 Task: Access a repository's "Insights" to review code contributions and statistics.
Action: Mouse moved to (990, 55)
Screenshot: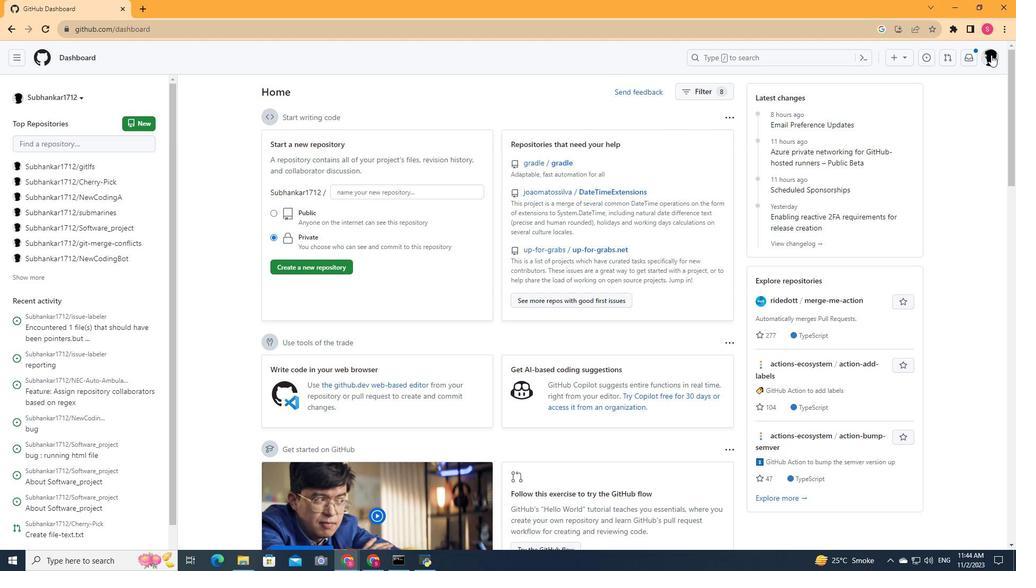 
Action: Mouse pressed left at (990, 55)
Screenshot: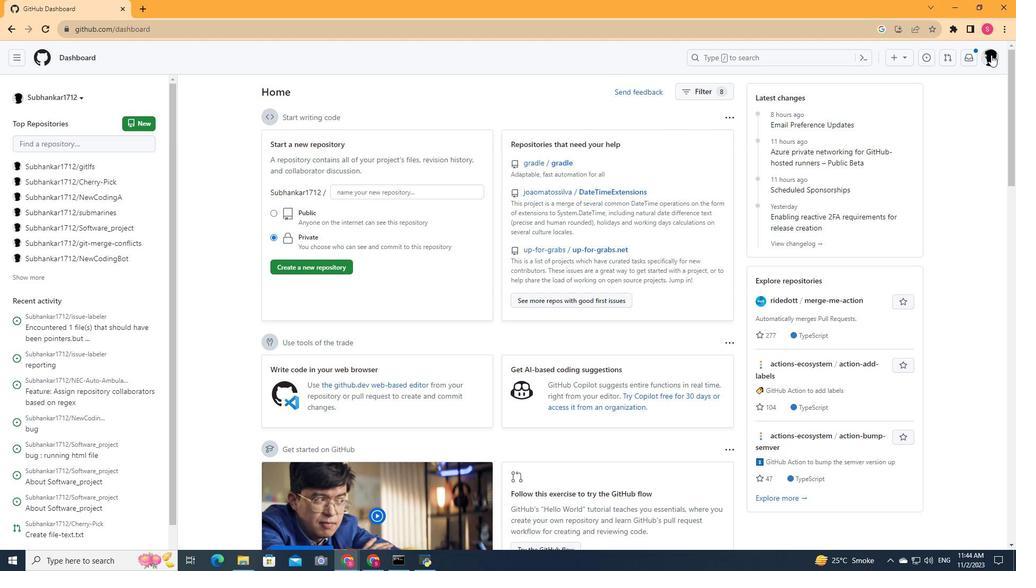 
Action: Mouse moved to (905, 132)
Screenshot: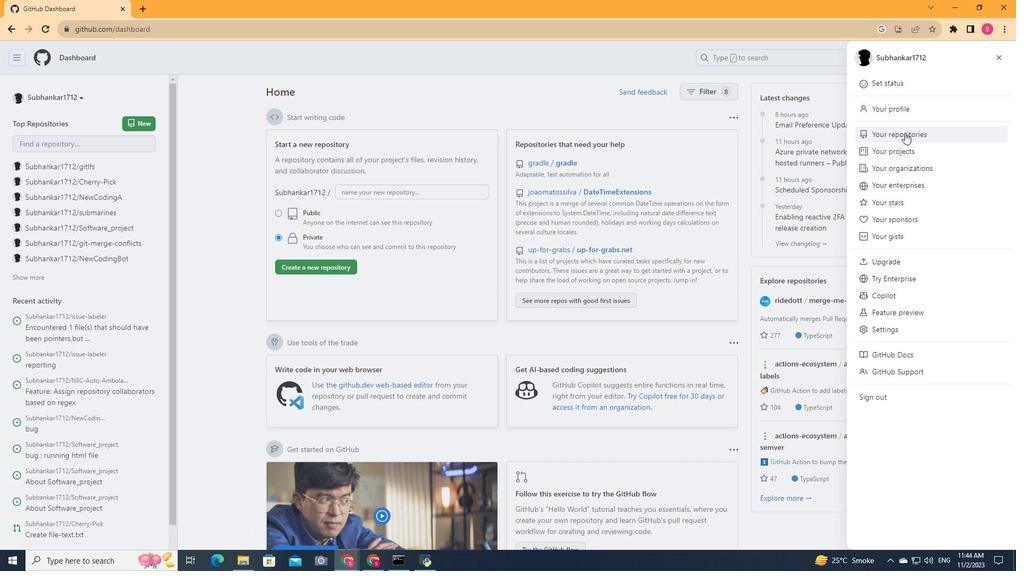 
Action: Mouse pressed left at (905, 132)
Screenshot: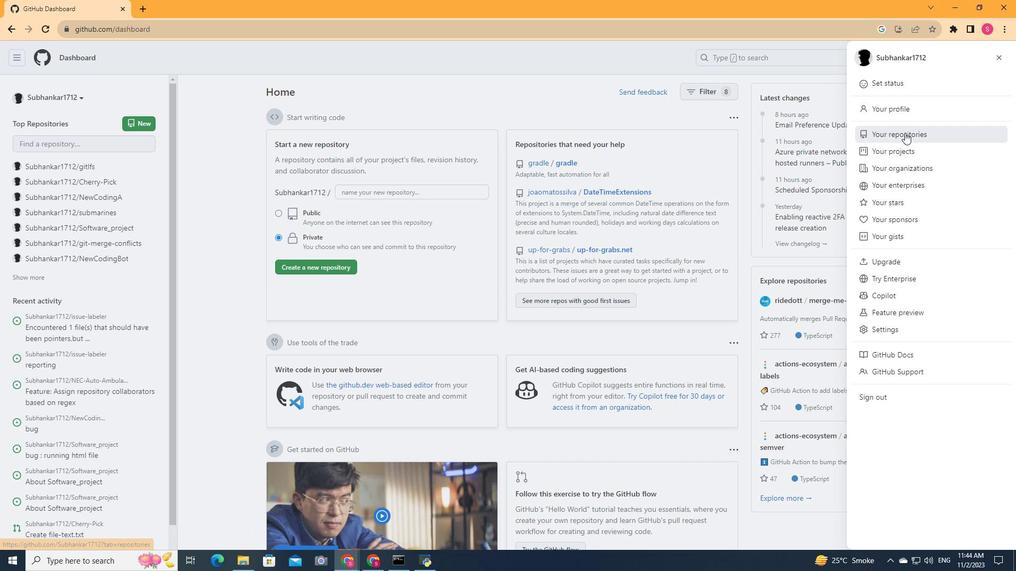 
Action: Mouse moved to (405, 225)
Screenshot: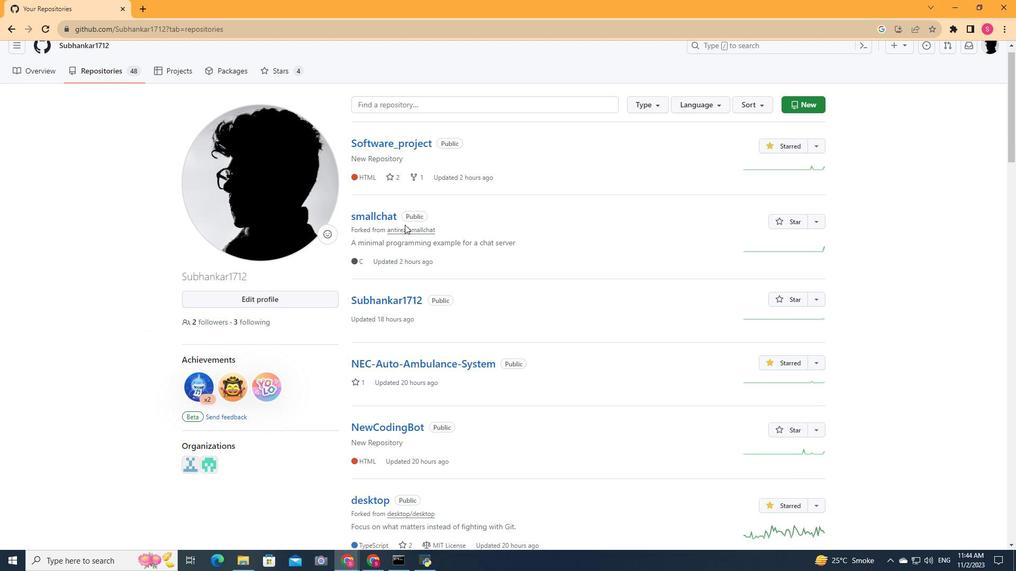 
Action: Mouse scrolled (405, 224) with delta (0, 0)
Screenshot: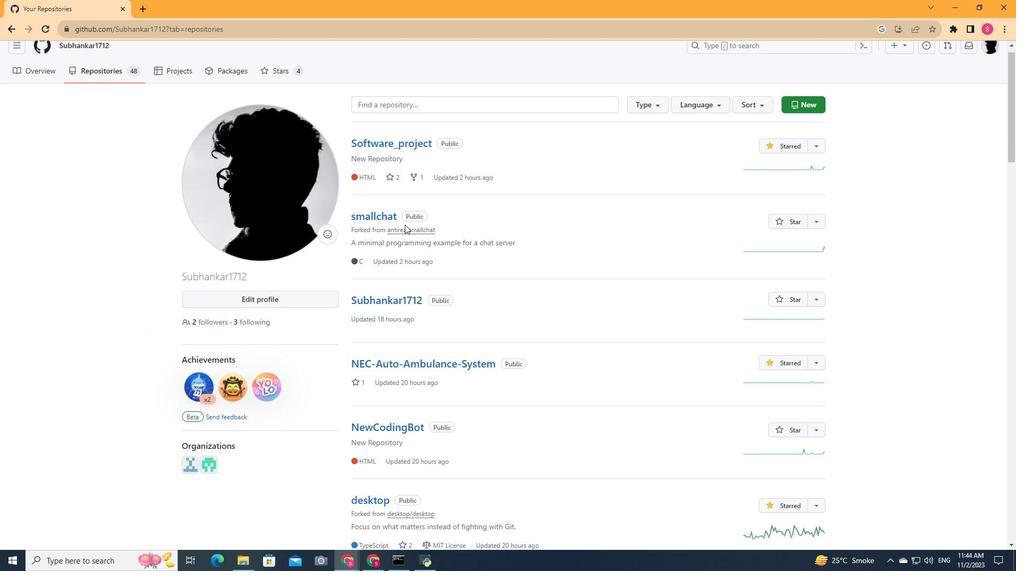 
Action: Mouse scrolled (405, 224) with delta (0, 0)
Screenshot: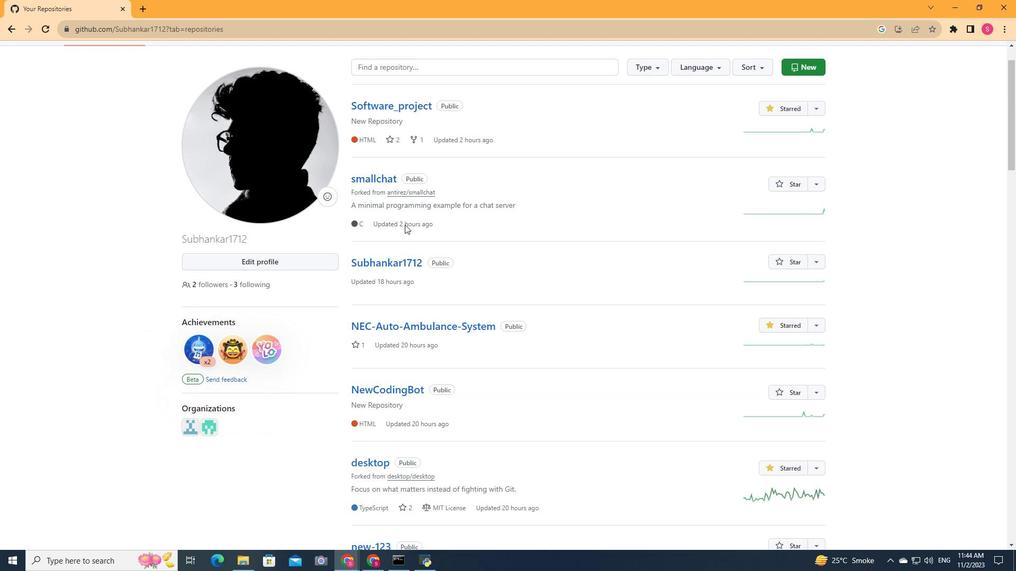 
Action: Mouse scrolled (405, 224) with delta (0, 0)
Screenshot: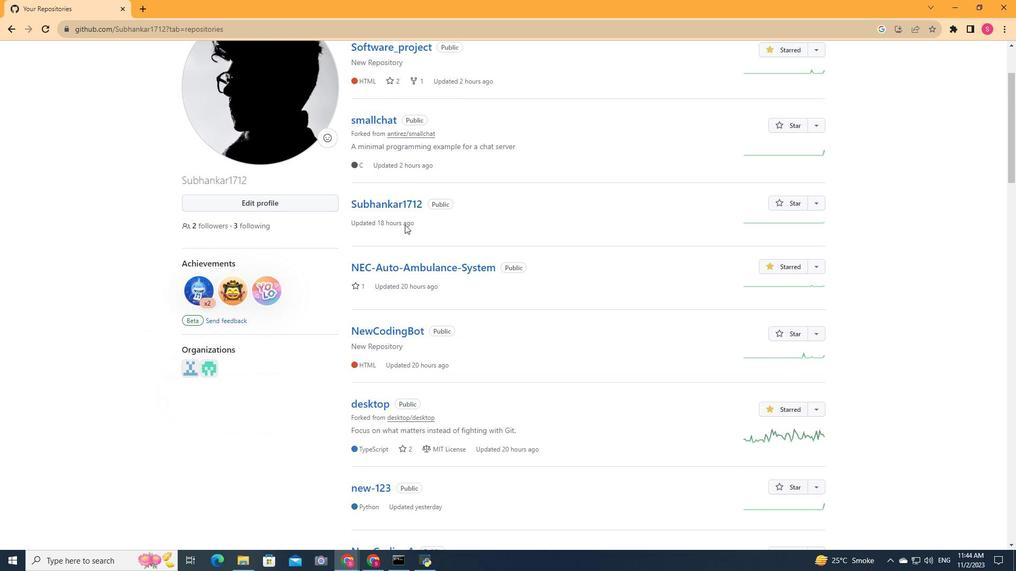 
Action: Mouse scrolled (405, 225) with delta (0, 0)
Screenshot: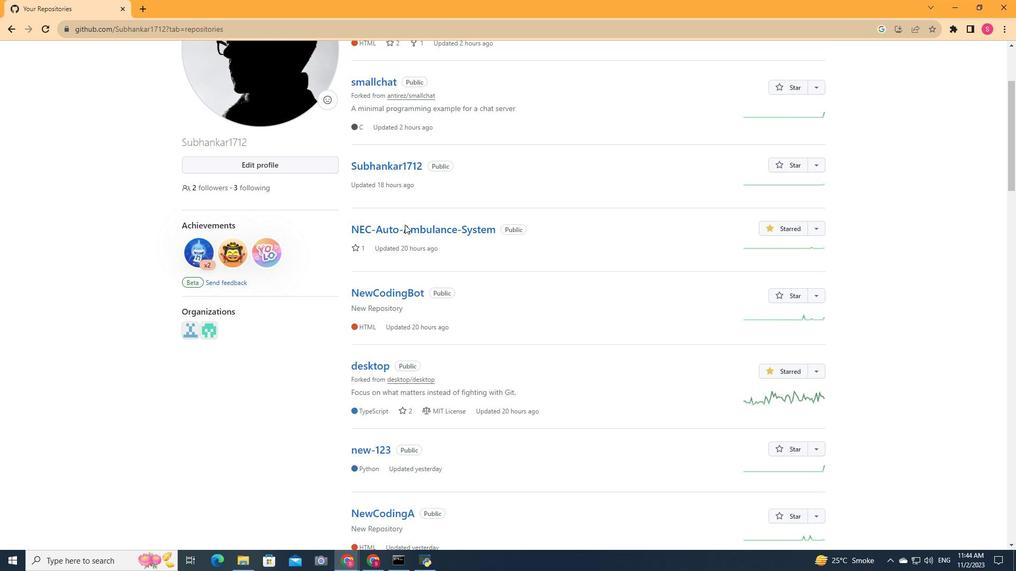 
Action: Mouse scrolled (405, 225) with delta (0, 0)
Screenshot: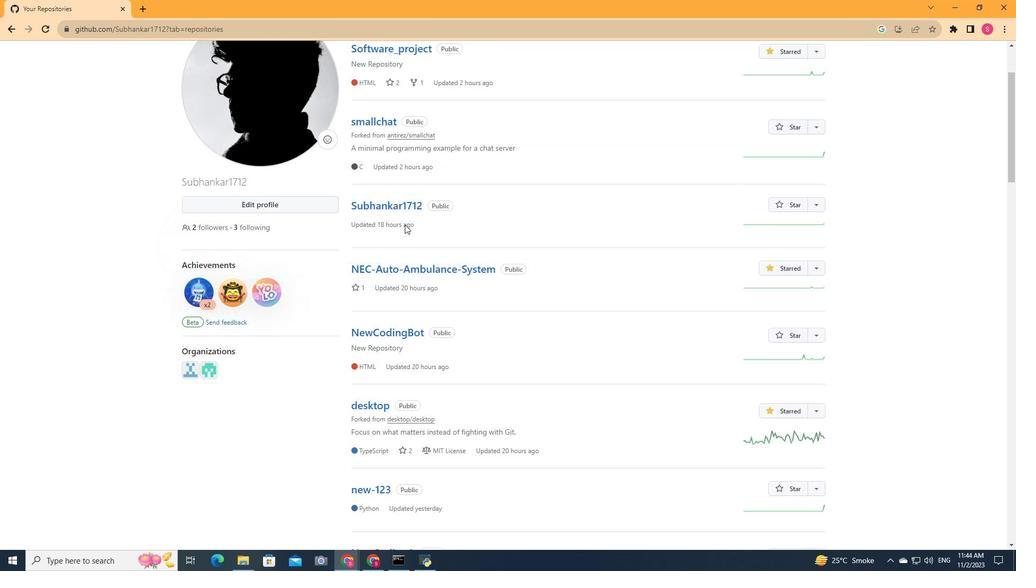 
Action: Mouse scrolled (405, 225) with delta (0, 0)
Screenshot: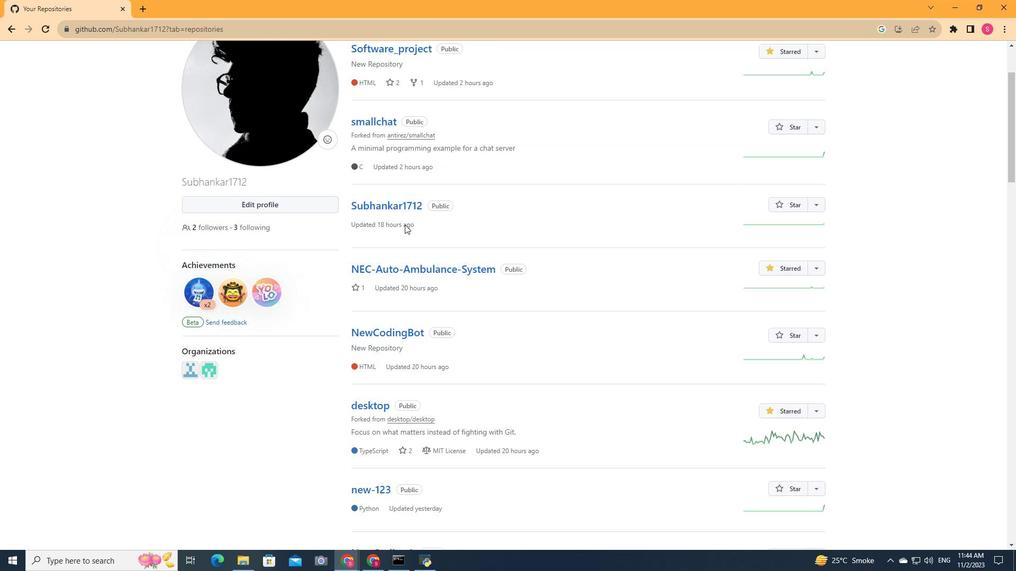 
Action: Mouse scrolled (405, 225) with delta (0, 0)
Screenshot: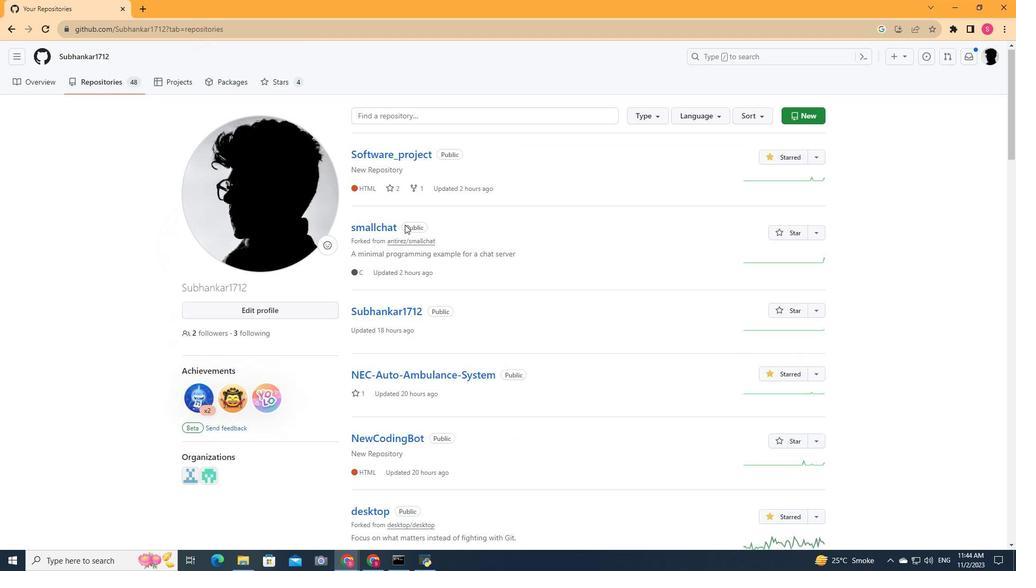 
Action: Mouse moved to (391, 158)
Screenshot: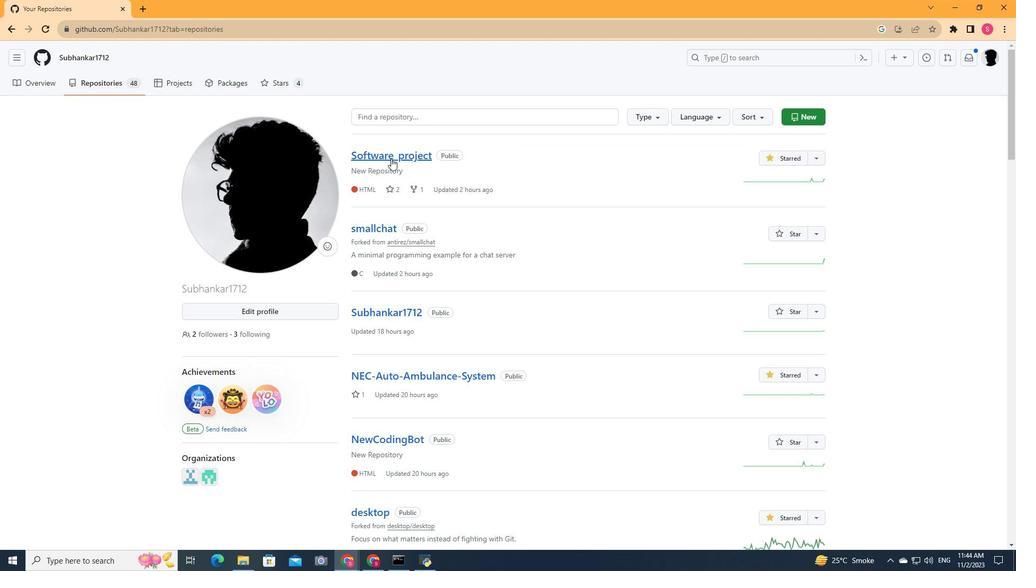 
Action: Mouse pressed left at (391, 158)
Screenshot: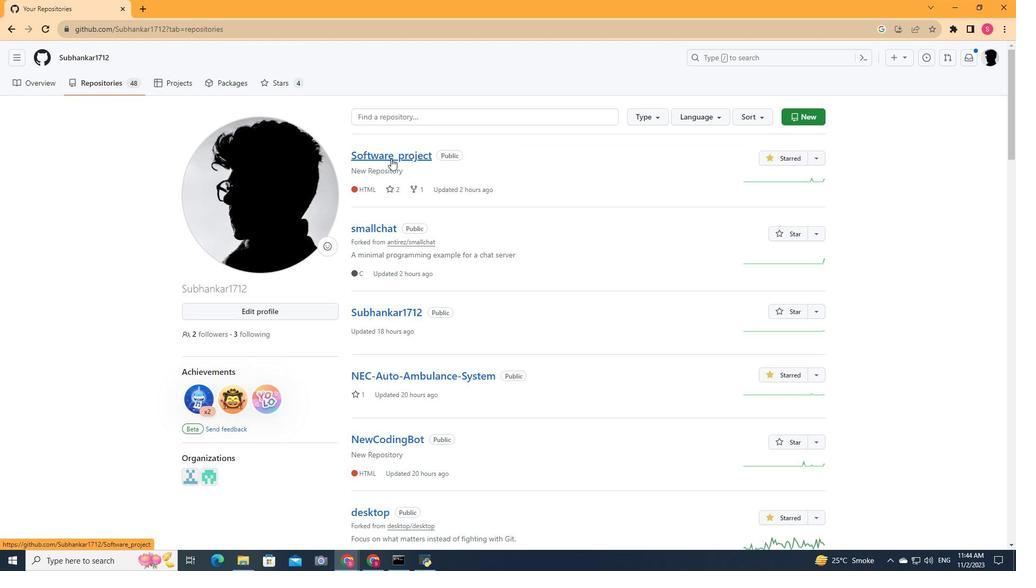 
Action: Mouse moved to (468, 83)
Screenshot: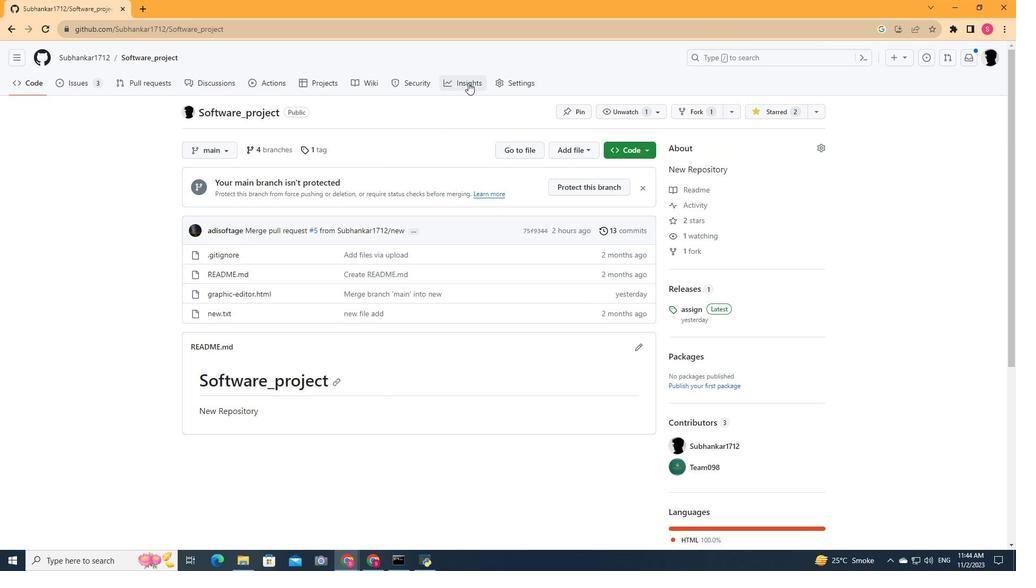 
Action: Mouse pressed left at (468, 83)
Screenshot: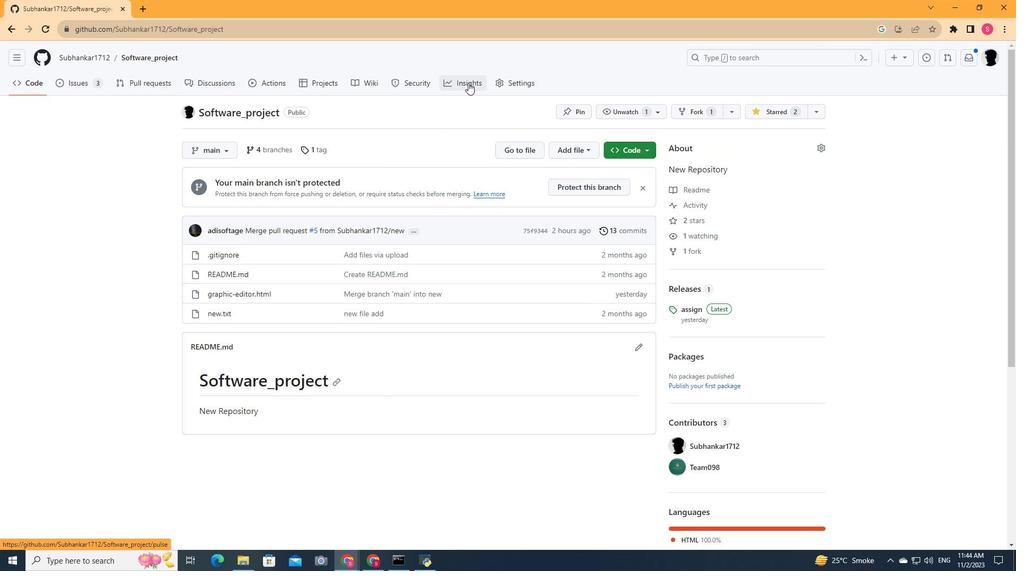 
Action: Mouse moved to (201, 137)
Screenshot: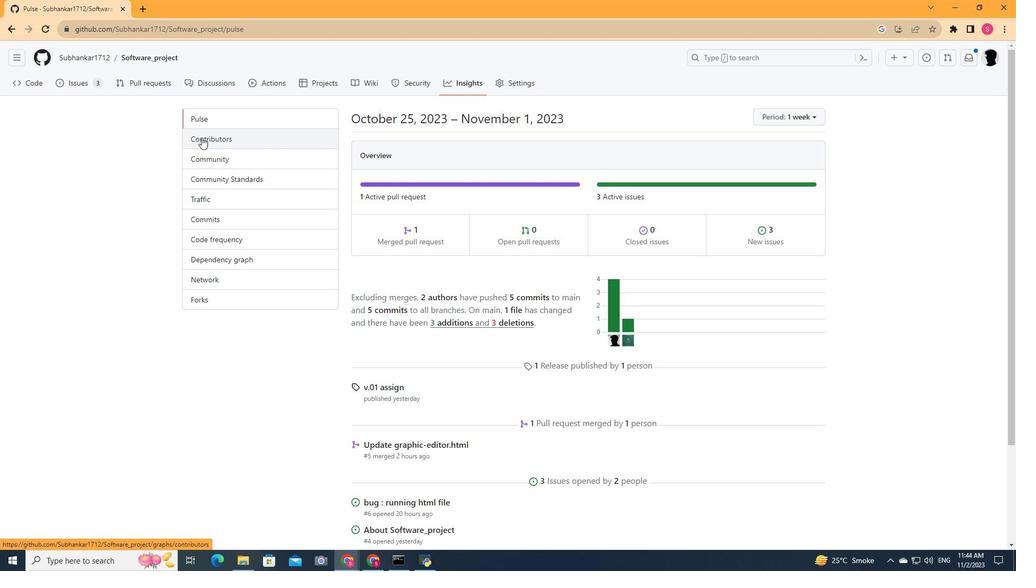 
Action: Mouse pressed left at (201, 137)
Screenshot: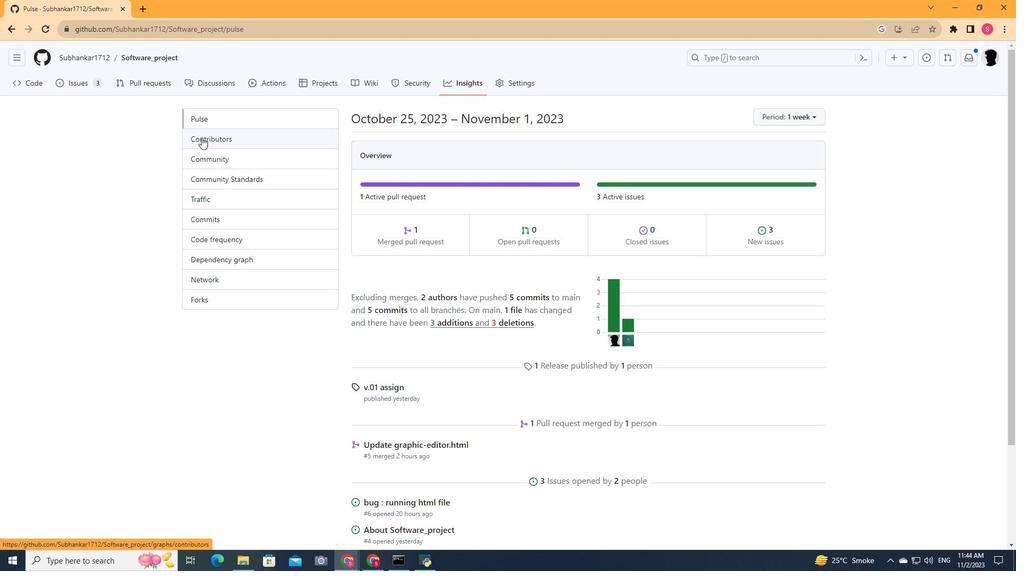 
Action: Mouse moved to (446, 254)
Screenshot: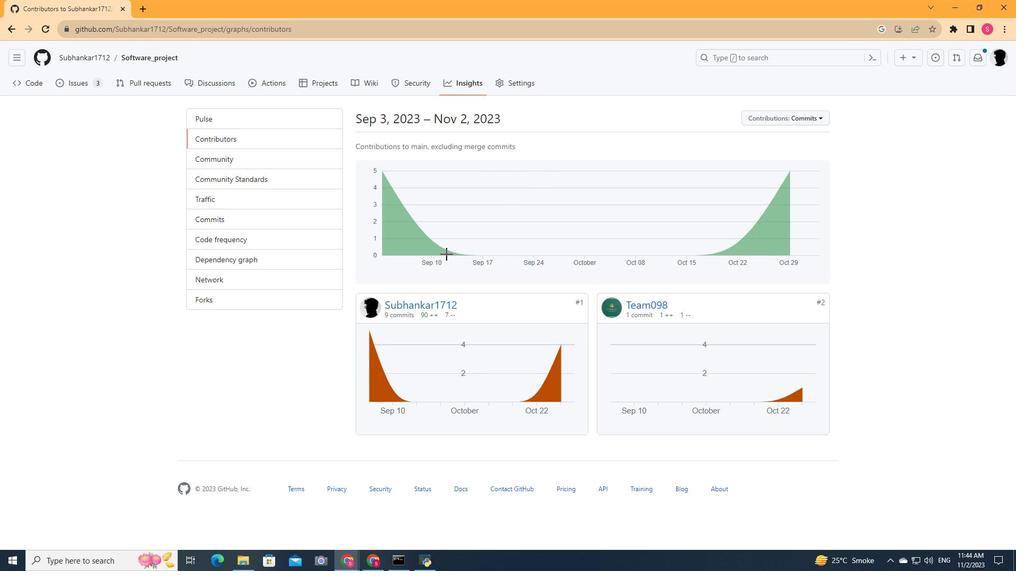 
Action: Mouse scrolled (446, 254) with delta (0, 0)
Screenshot: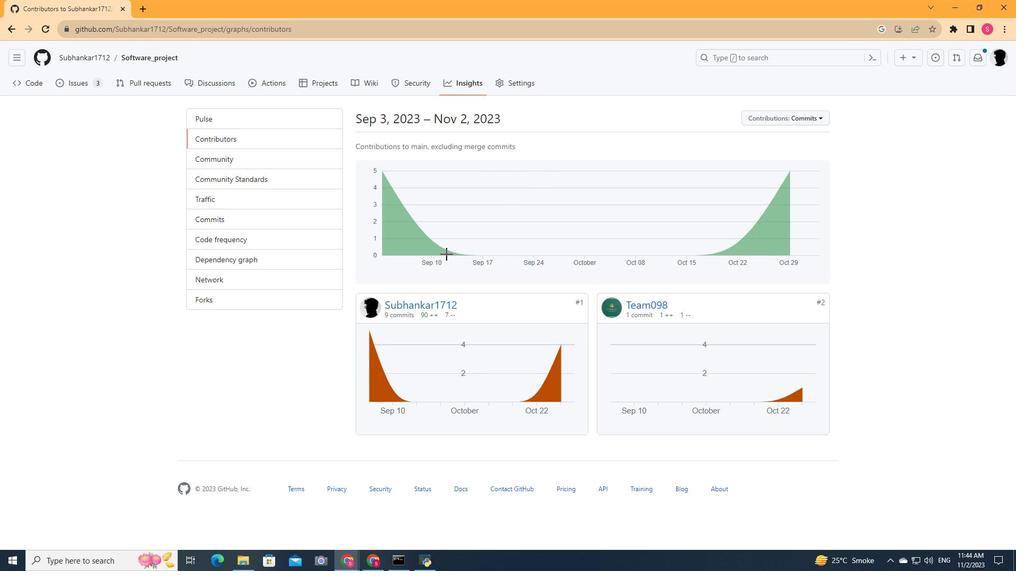 
Action: Mouse scrolled (446, 254) with delta (0, 0)
Screenshot: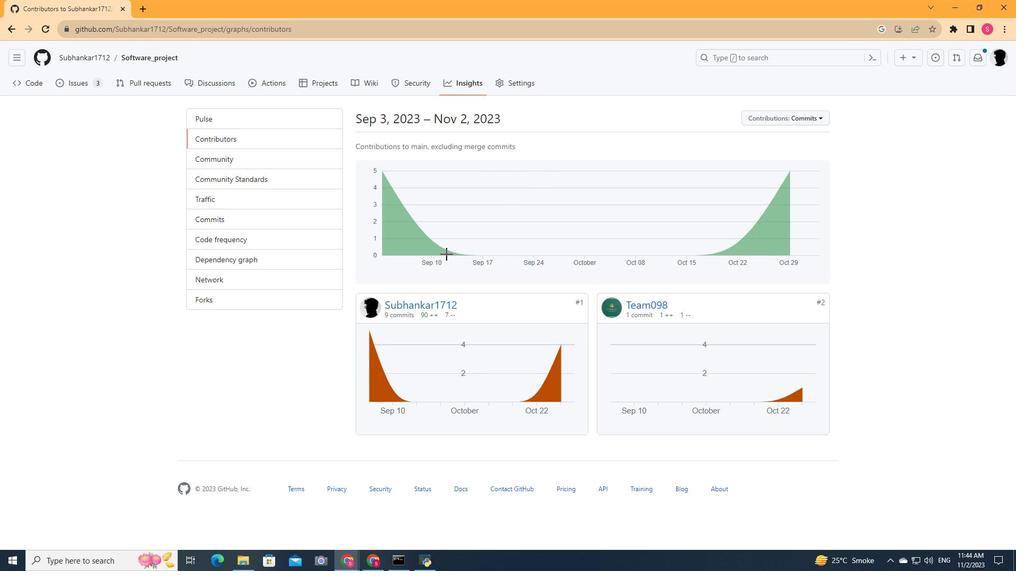 
Action: Mouse scrolled (446, 254) with delta (0, 0)
Screenshot: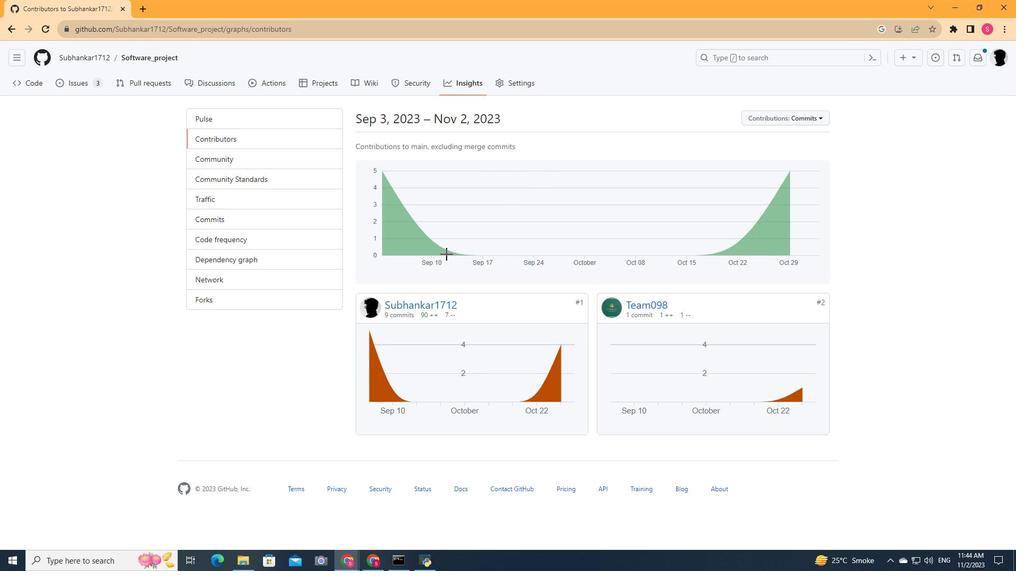 
Action: Mouse scrolled (446, 254) with delta (0, 0)
Screenshot: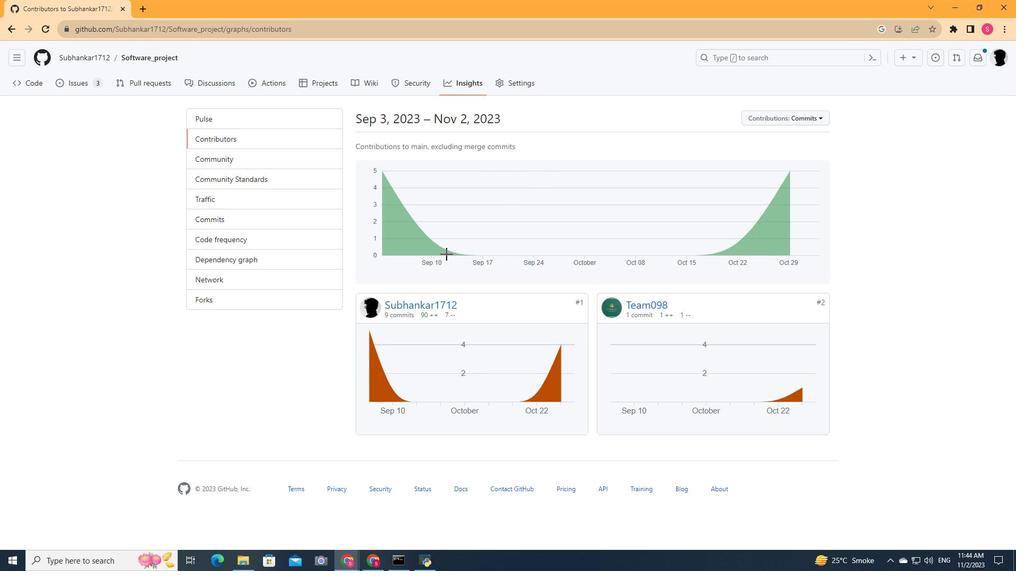 
Action: Mouse scrolled (446, 254) with delta (0, 0)
Screenshot: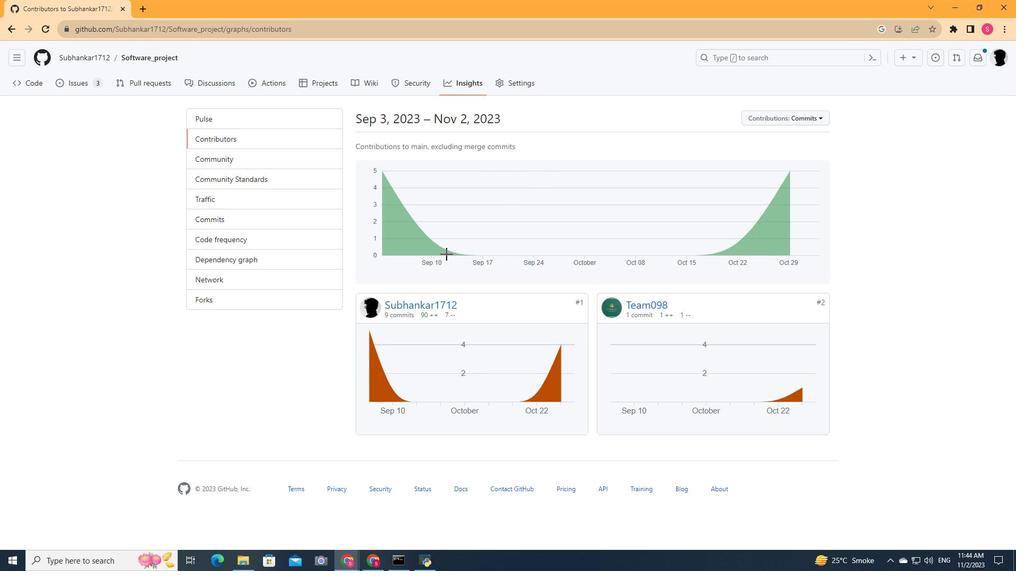 
Action: Mouse moved to (818, 118)
Screenshot: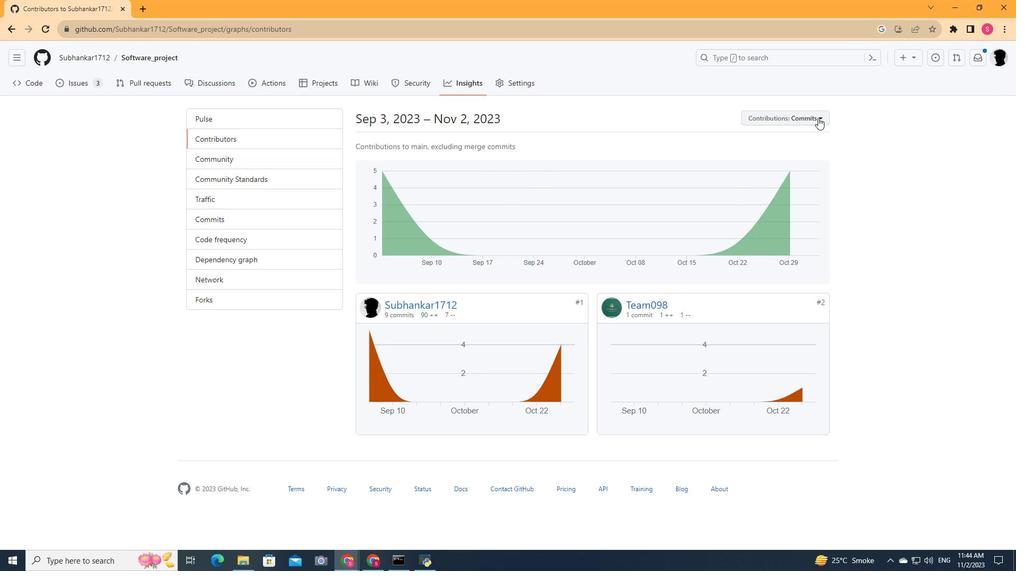 
Action: Mouse pressed left at (818, 118)
Screenshot: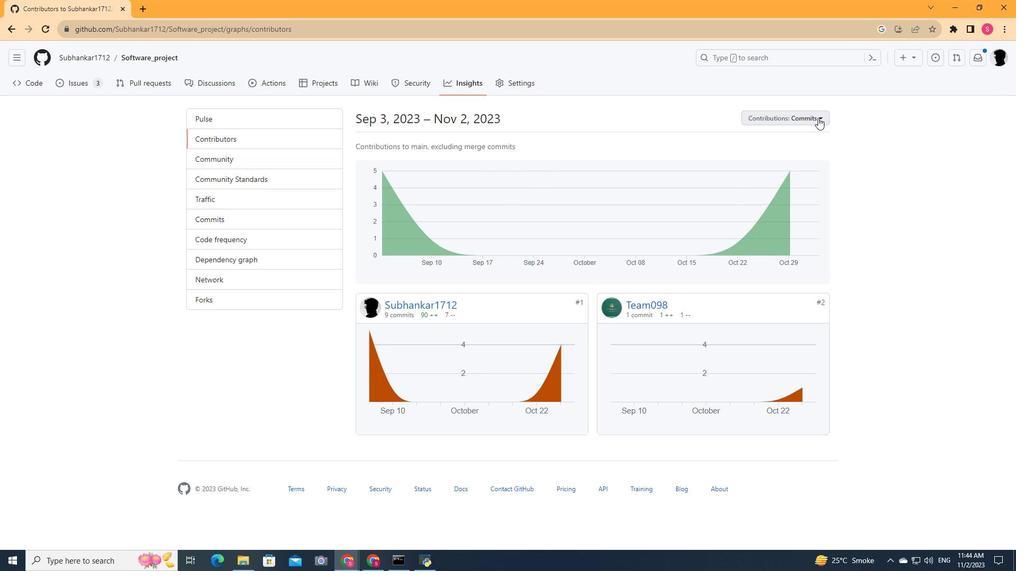 
Action: Mouse moved to (734, 147)
Screenshot: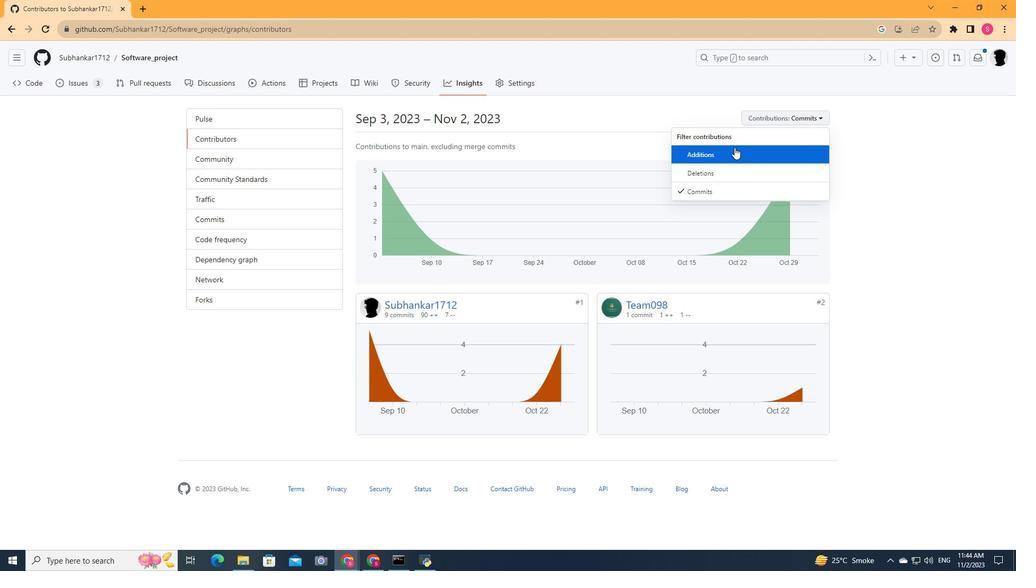 
Action: Mouse pressed left at (734, 147)
Screenshot: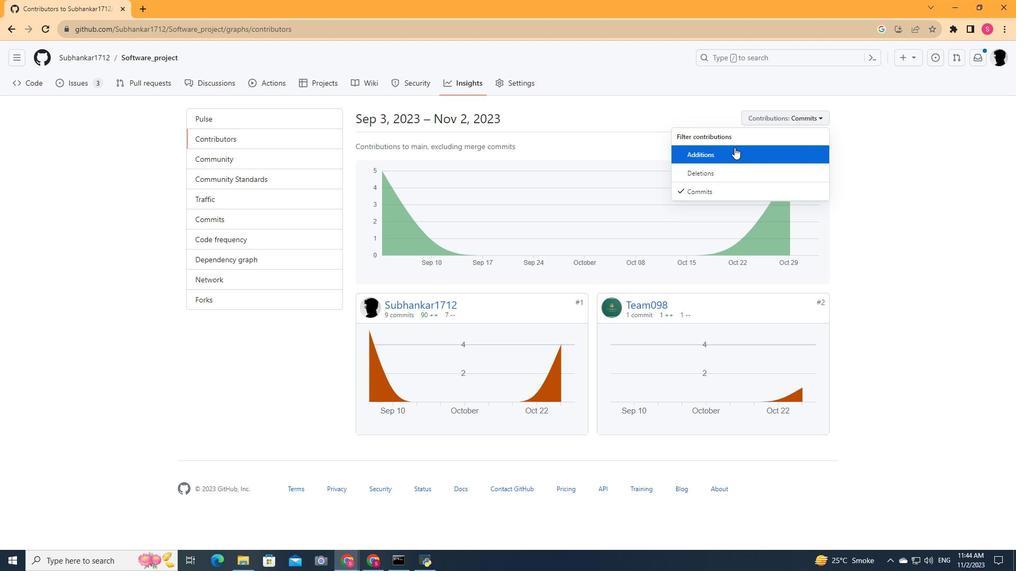 
Action: Mouse moved to (821, 116)
Screenshot: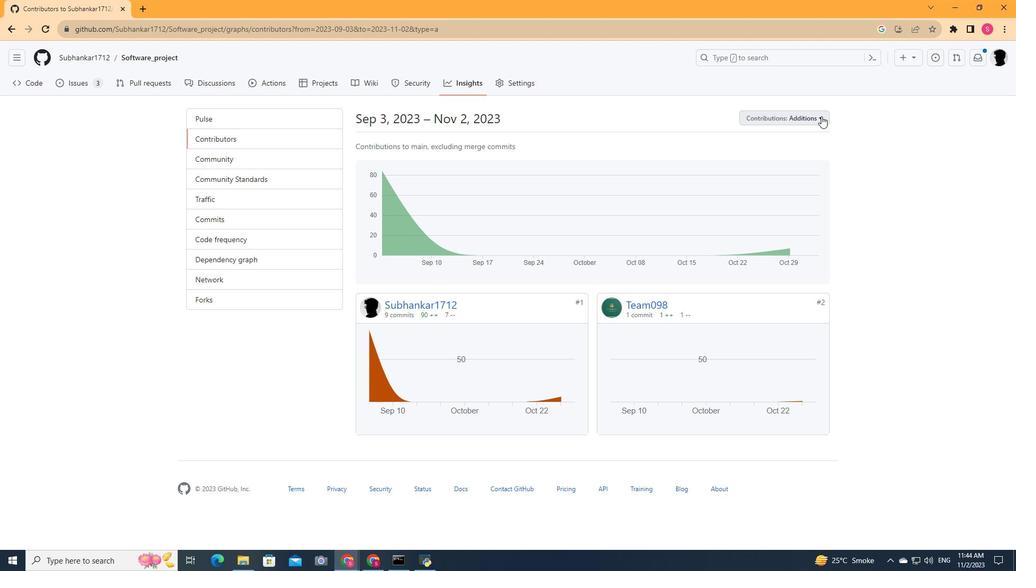 
Action: Mouse pressed left at (821, 116)
Screenshot: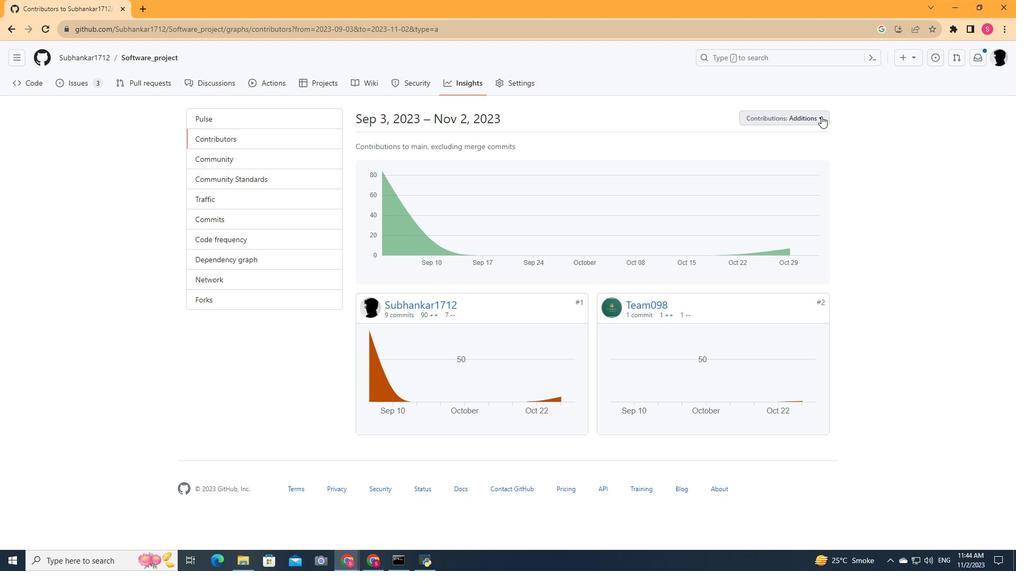 
Action: Mouse moved to (740, 172)
Screenshot: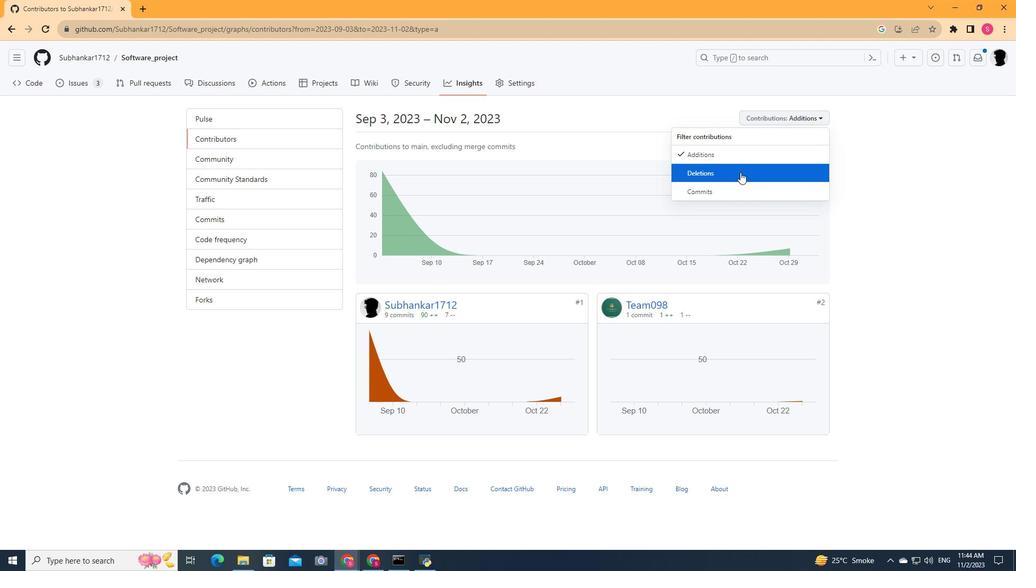 
Action: Mouse pressed left at (740, 172)
Screenshot: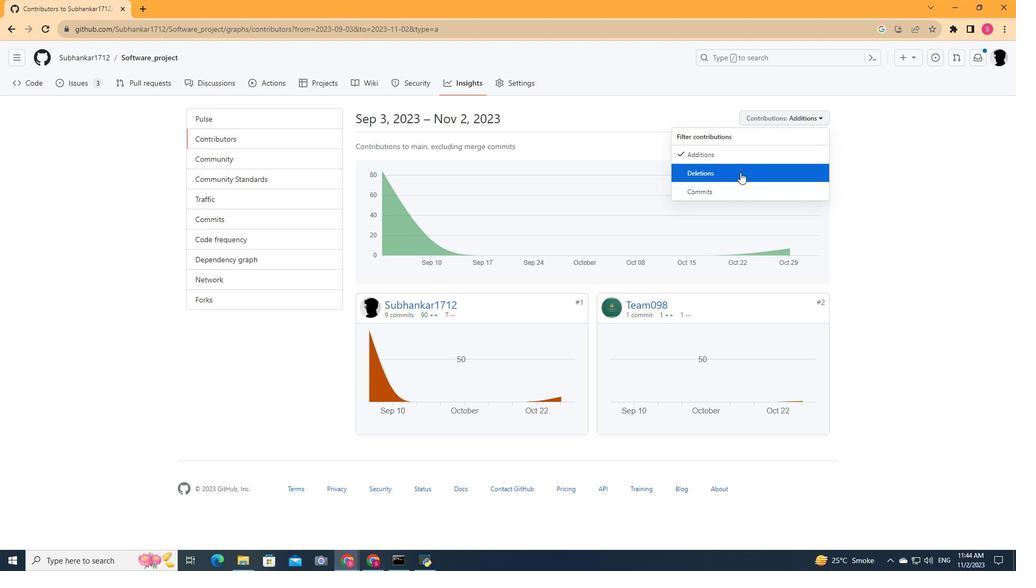 
Action: Mouse moved to (719, 200)
Screenshot: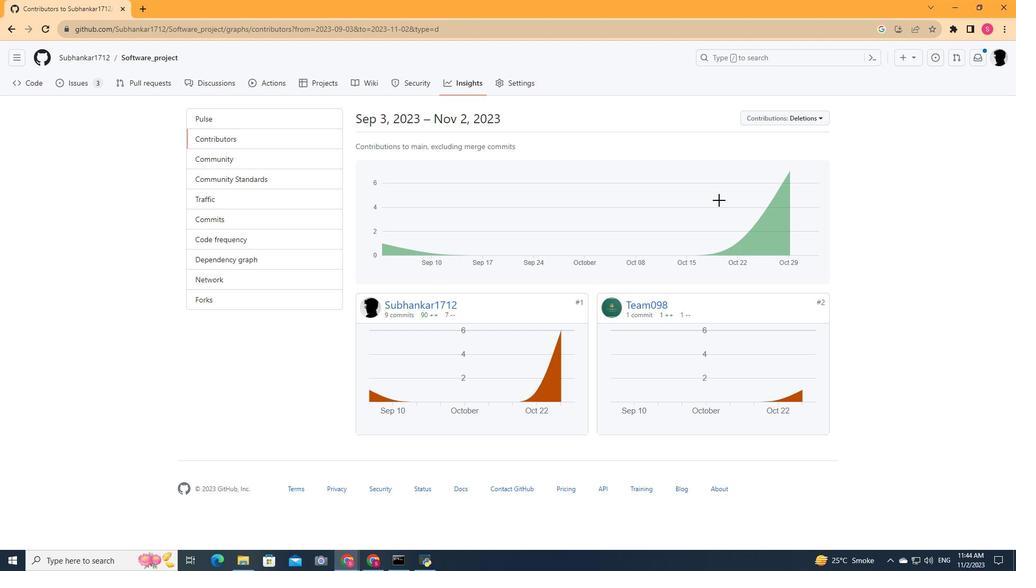 
Action: Mouse scrolled (719, 200) with delta (0, 0)
Screenshot: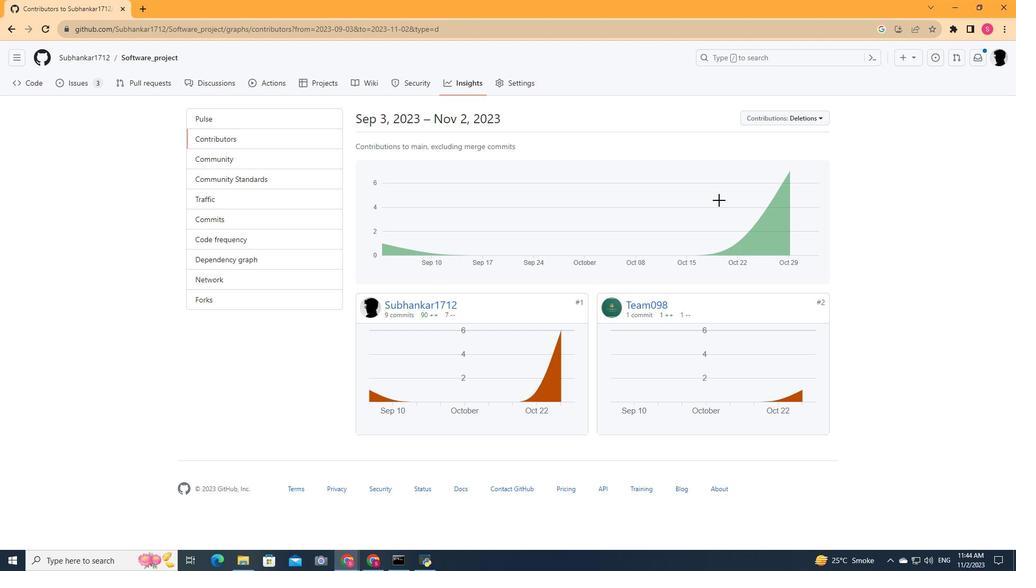 
Action: Mouse scrolled (719, 200) with delta (0, 0)
Screenshot: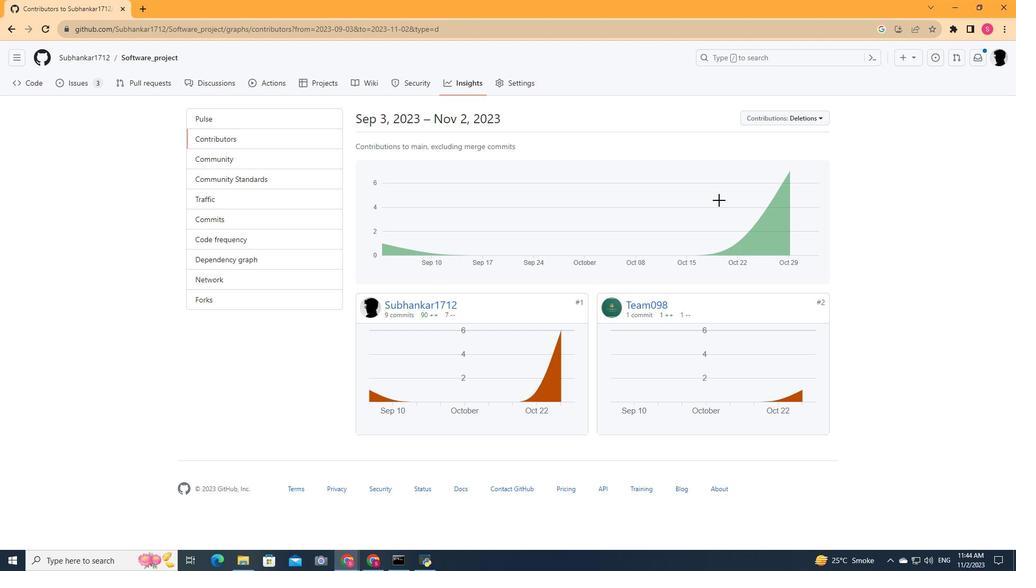 
Action: Mouse scrolled (719, 200) with delta (0, 0)
Screenshot: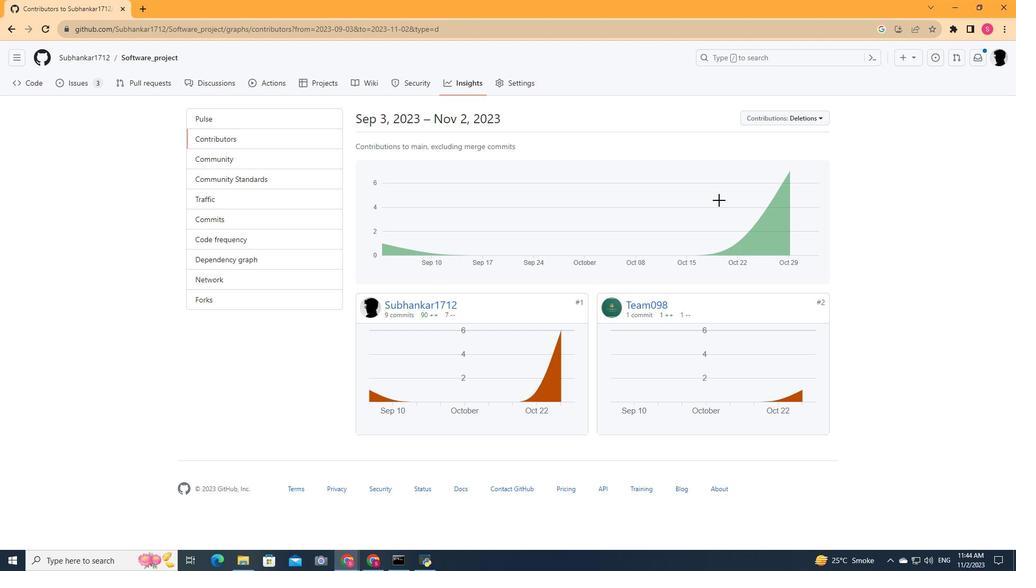 
Action: Mouse scrolled (719, 200) with delta (0, 0)
Screenshot: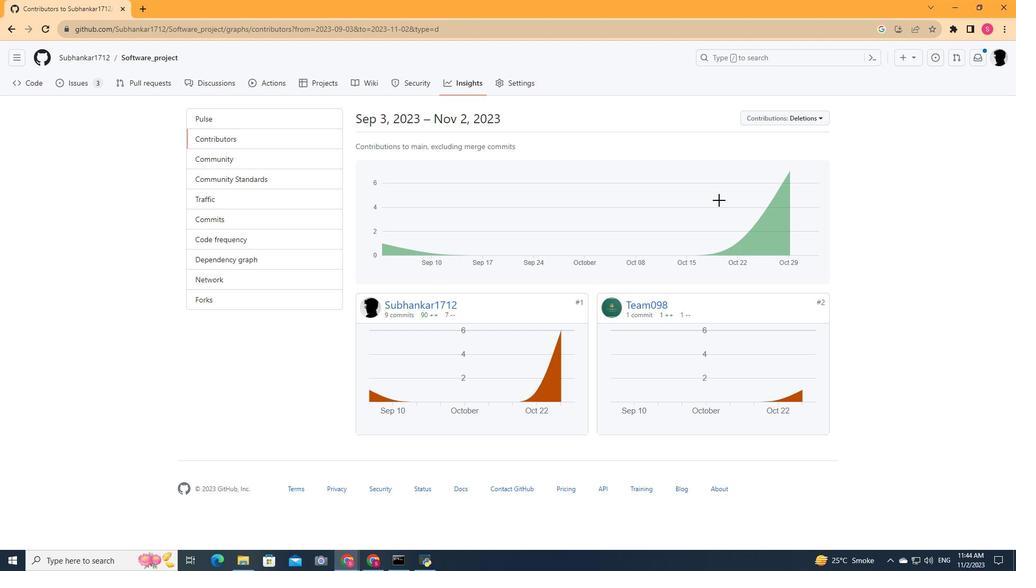 
Action: Mouse scrolled (719, 200) with delta (0, 0)
Screenshot: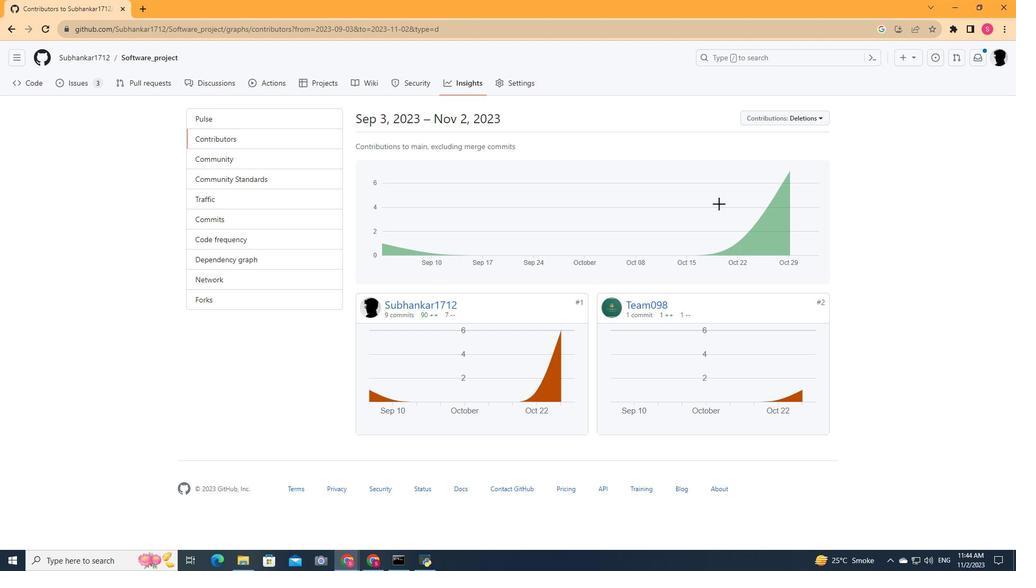 
Action: Mouse moved to (719, 205)
Screenshot: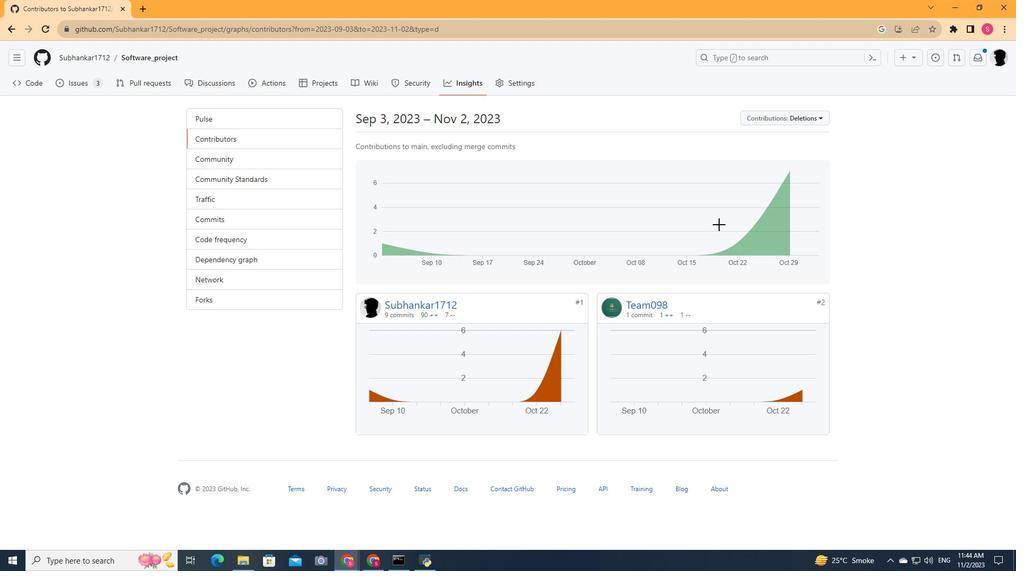 
Action: Mouse scrolled (719, 204) with delta (0, 0)
Screenshot: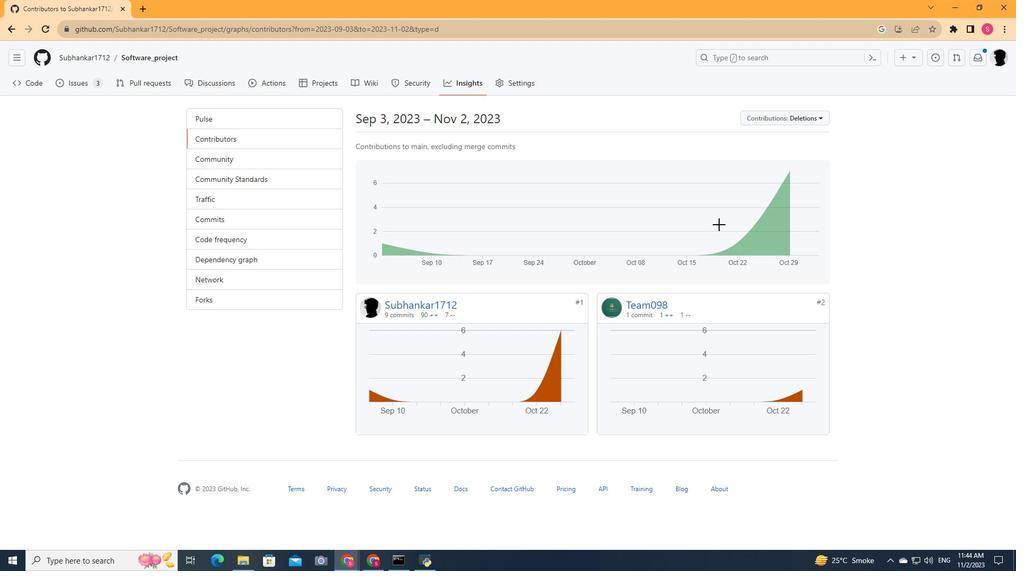 
Action: Mouse moved to (793, 347)
Screenshot: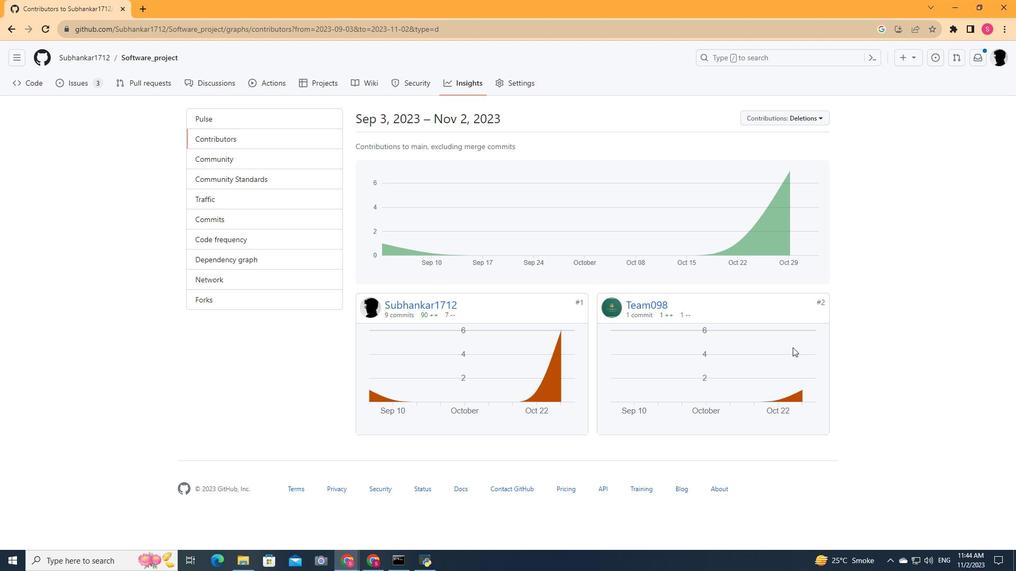 
